 Task: For heading Arial black with underline.  font size for heading18,  'Change the font style of data to'Calibri.  and font size to 9,  Change the alignment of both headline & data to Align center.  In the sheet  Budget Management Templatebook
Action: Mouse moved to (90, 123)
Screenshot: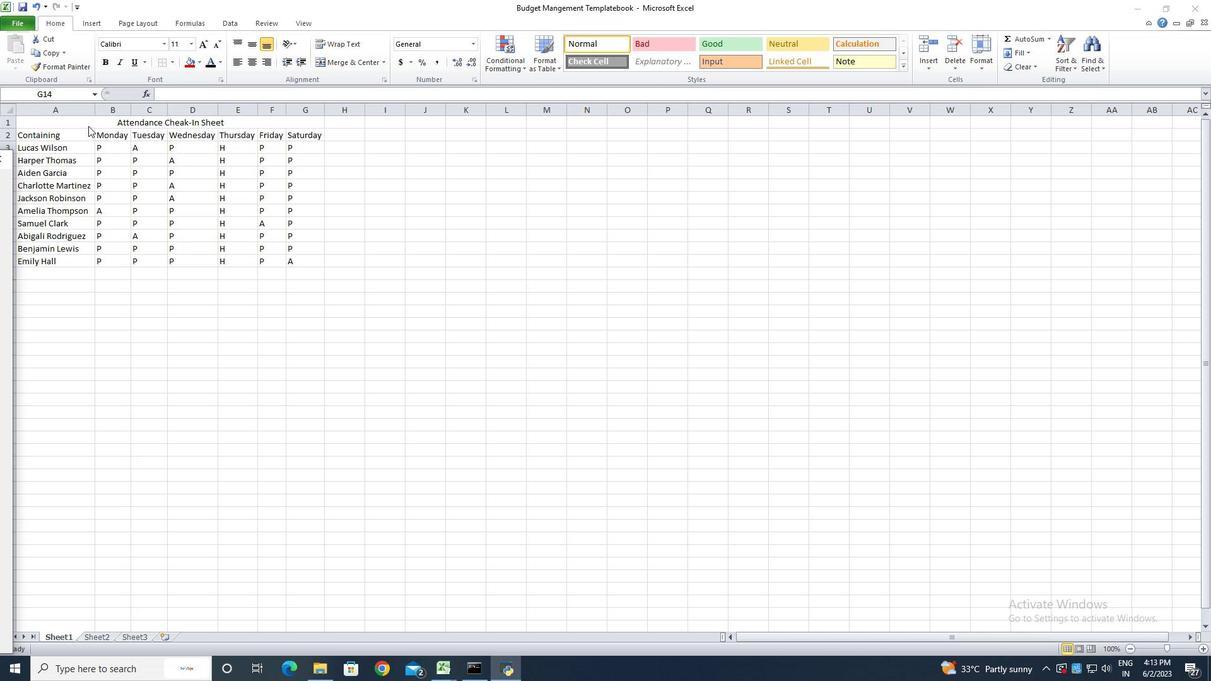 
Action: Mouse pressed left at (90, 123)
Screenshot: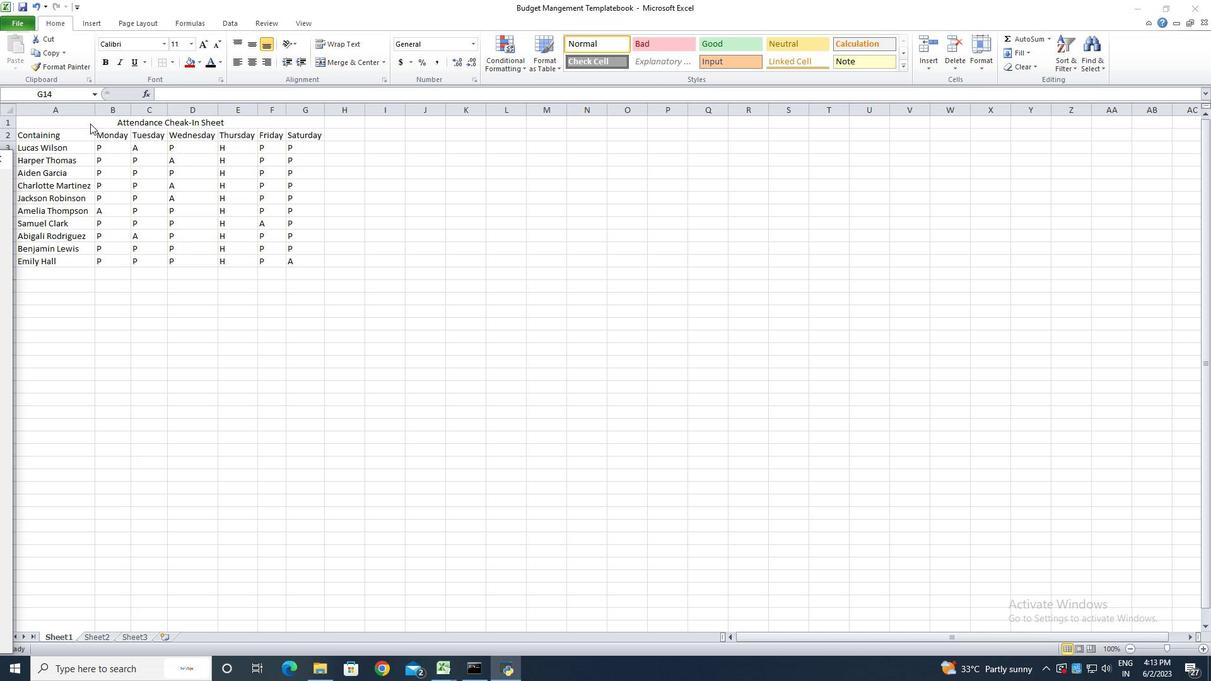 
Action: Mouse pressed left at (90, 123)
Screenshot: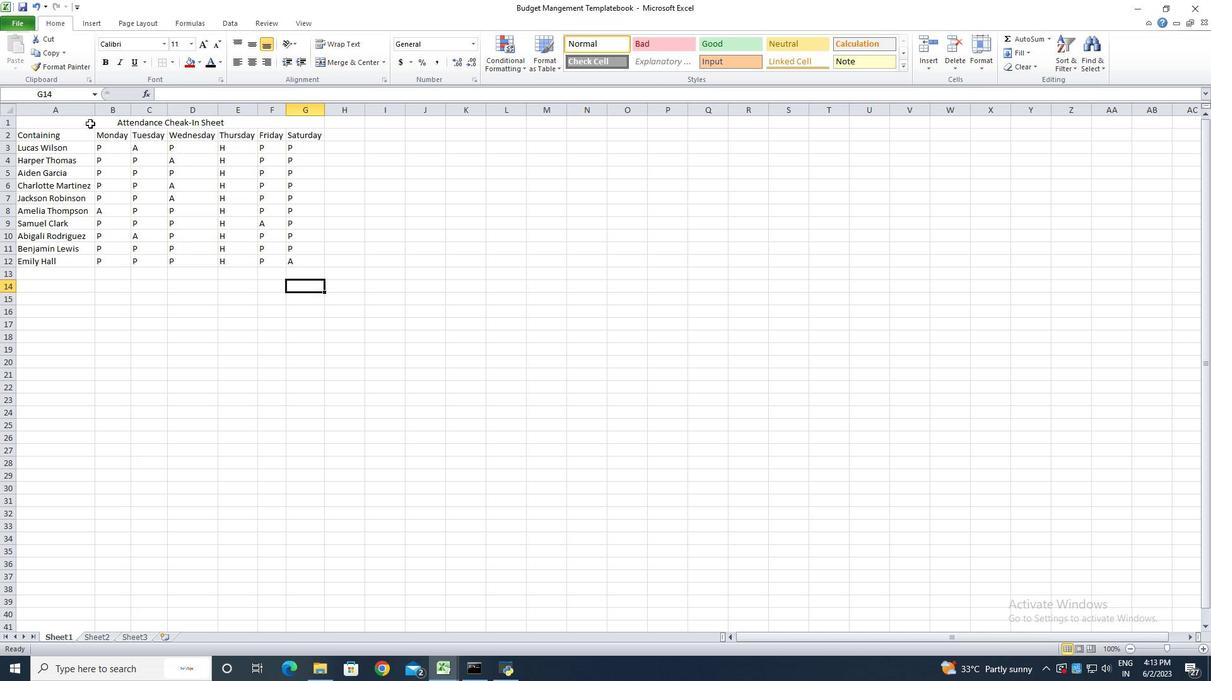 
Action: Mouse pressed left at (90, 123)
Screenshot: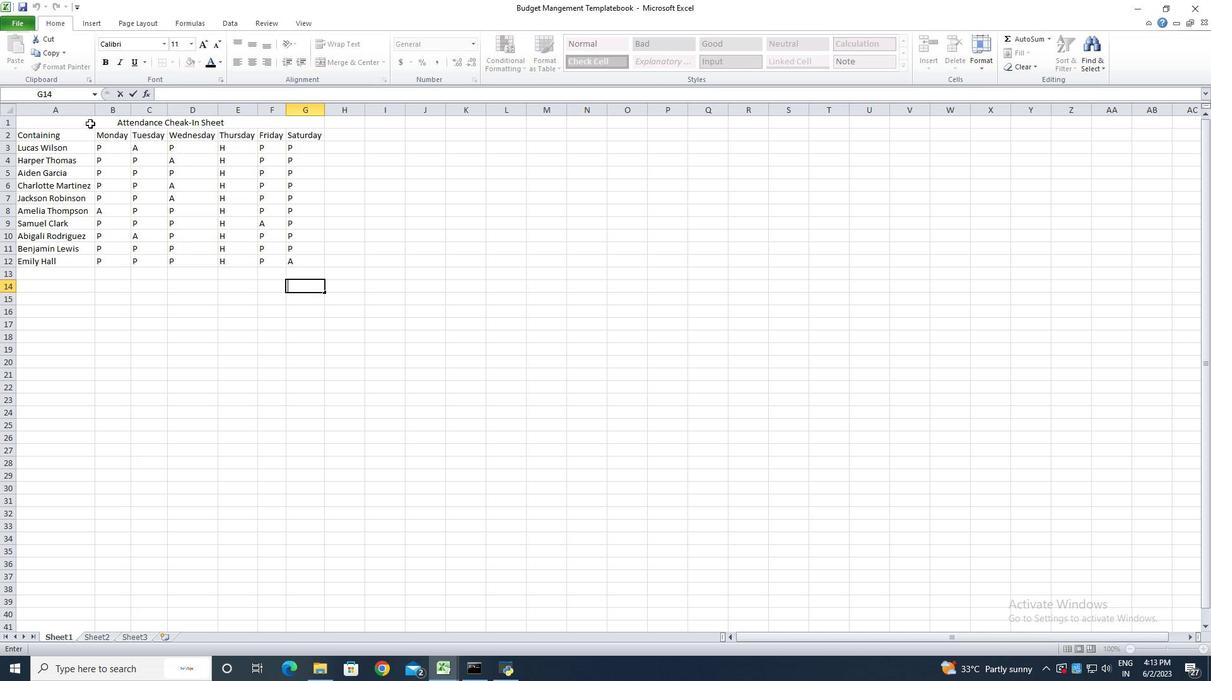 
Action: Mouse moved to (167, 44)
Screenshot: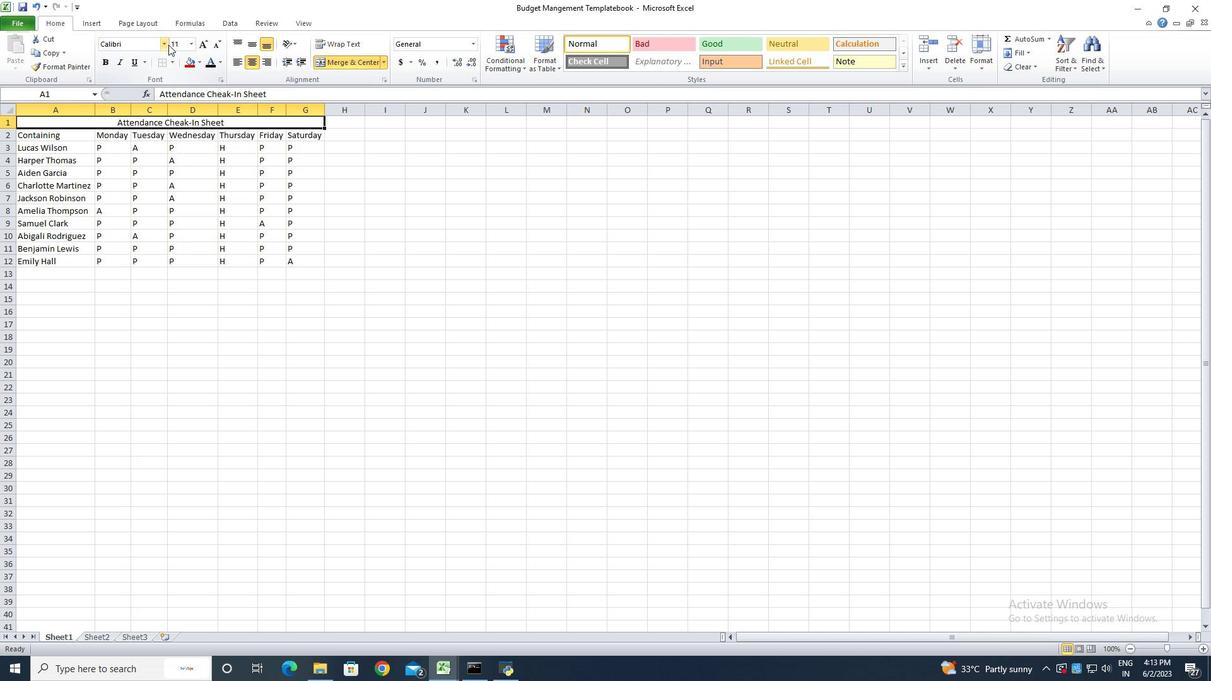 
Action: Mouse pressed left at (167, 44)
Screenshot: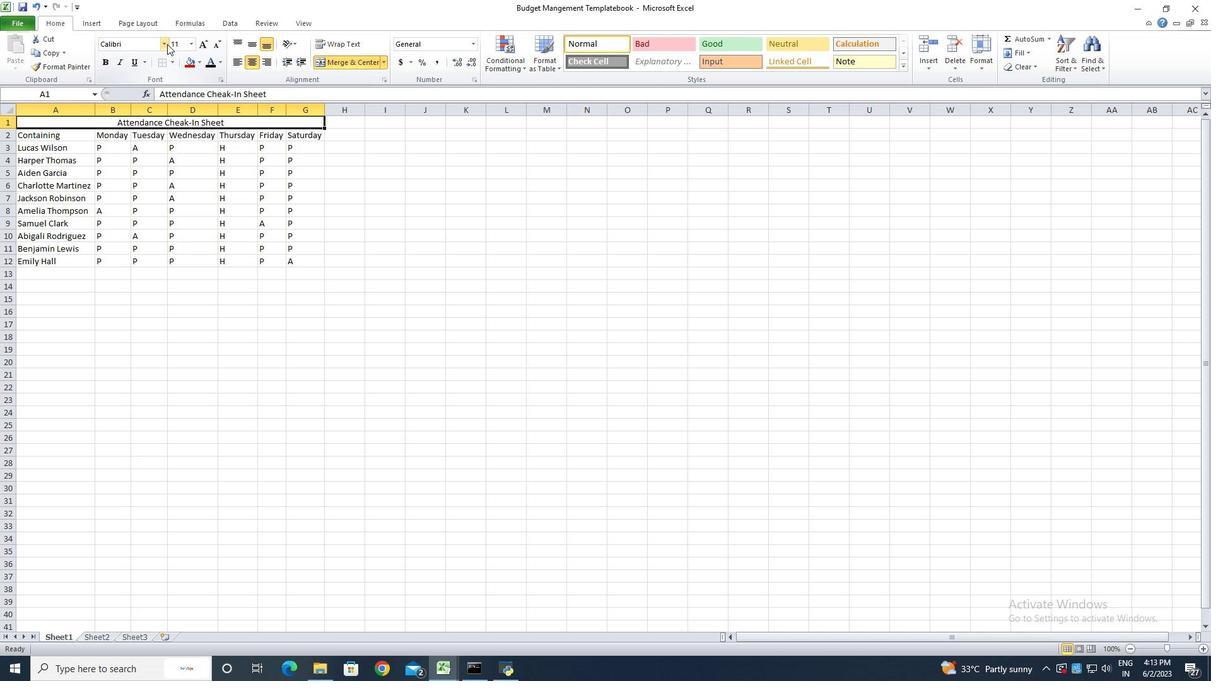 
Action: Mouse moved to (142, 46)
Screenshot: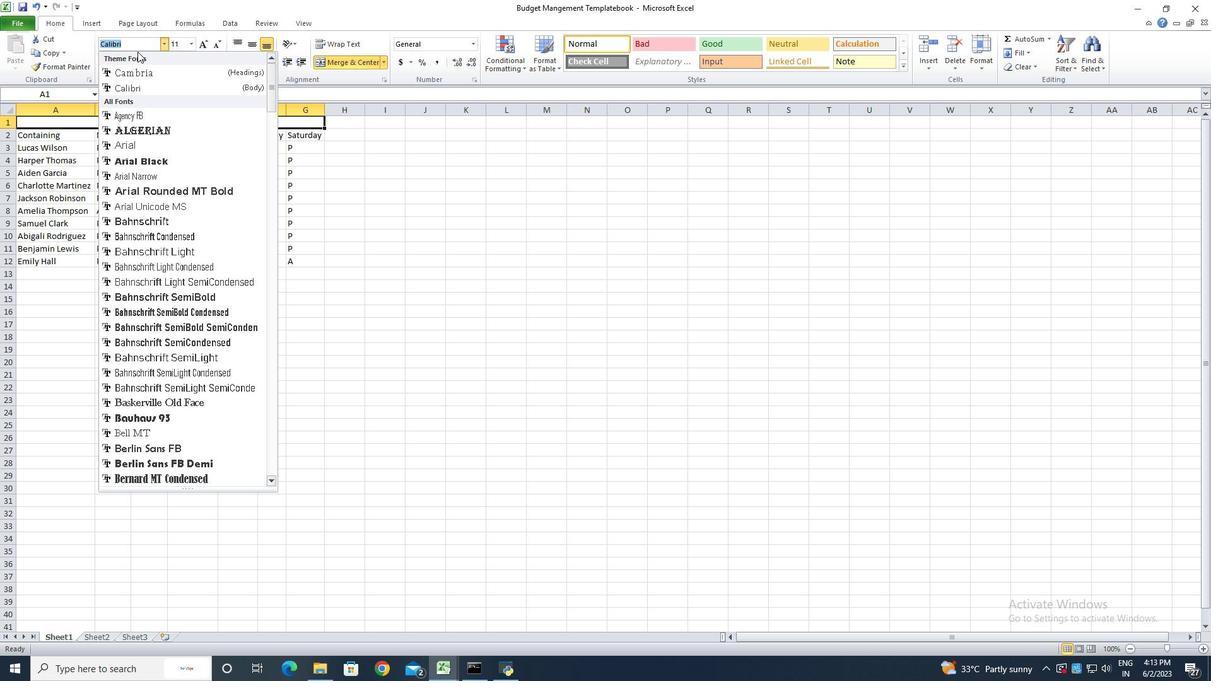 
Action: Mouse pressed left at (142, 46)
Screenshot: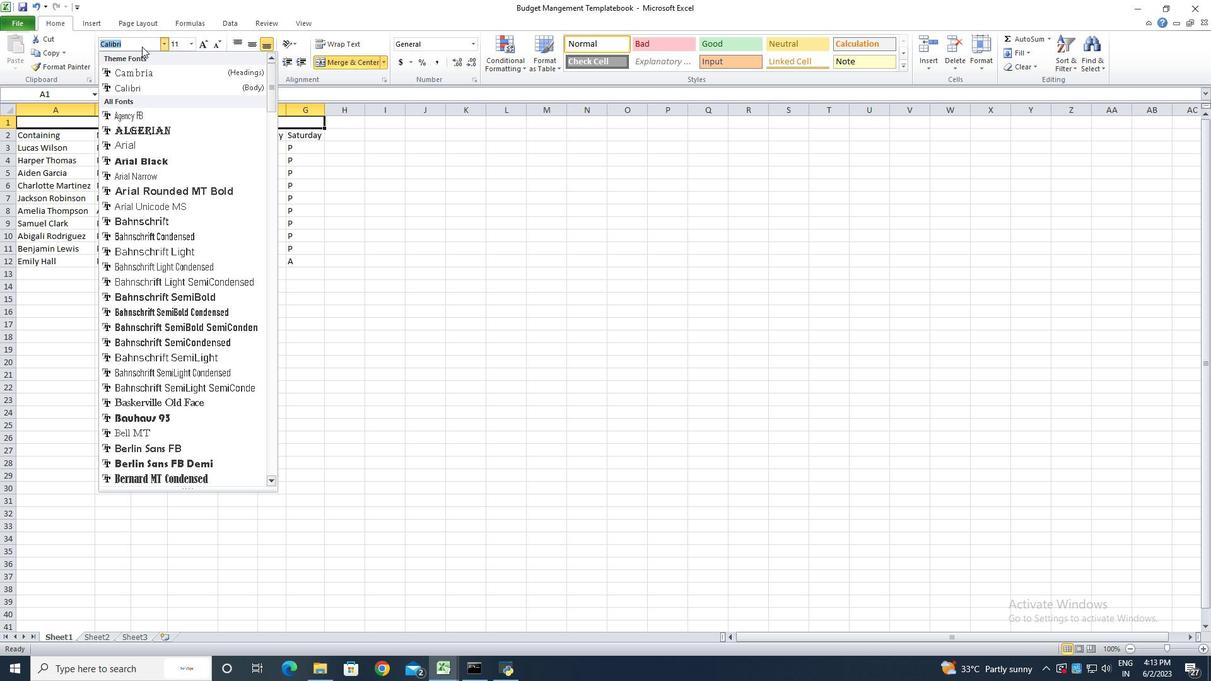 
Action: Key pressed <Key.backspace><Key.backspace><Key.backspace><Key.backspace><Key.backspace><Key.backspace><Key.backspace><Key.backspace><Key.backspace><Key.backspace><Key.backspace><Key.backspace><Key.backspace><Key.backspace><Key.backspace>ctrl+Arial<Key.space><Key.backspace>=<Key.backspace><Key.backspace><Key.backspace><Key.backspace><Key.backspace><Key.backspace><Key.shift>Arial<Key.space><Key.shift><Key.shift><Key.shift><Key.shift><Key.shift><Key.shift><Key.shift><Key.shift><Key.shift><Key.shift><Key.shift><Key.shift><Key.shift><Key.shift><Key.shift><Key.shift><Key.shift><Key.shift><Key.shift>Black
Screenshot: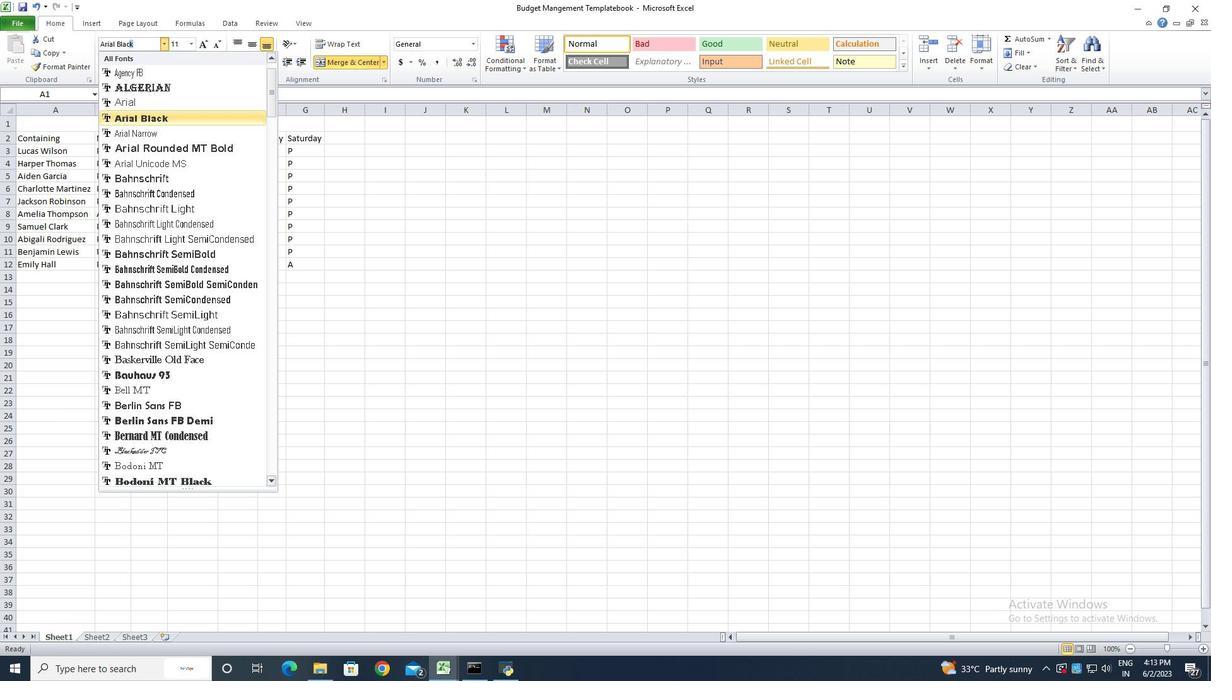 
Action: Mouse moved to (140, 118)
Screenshot: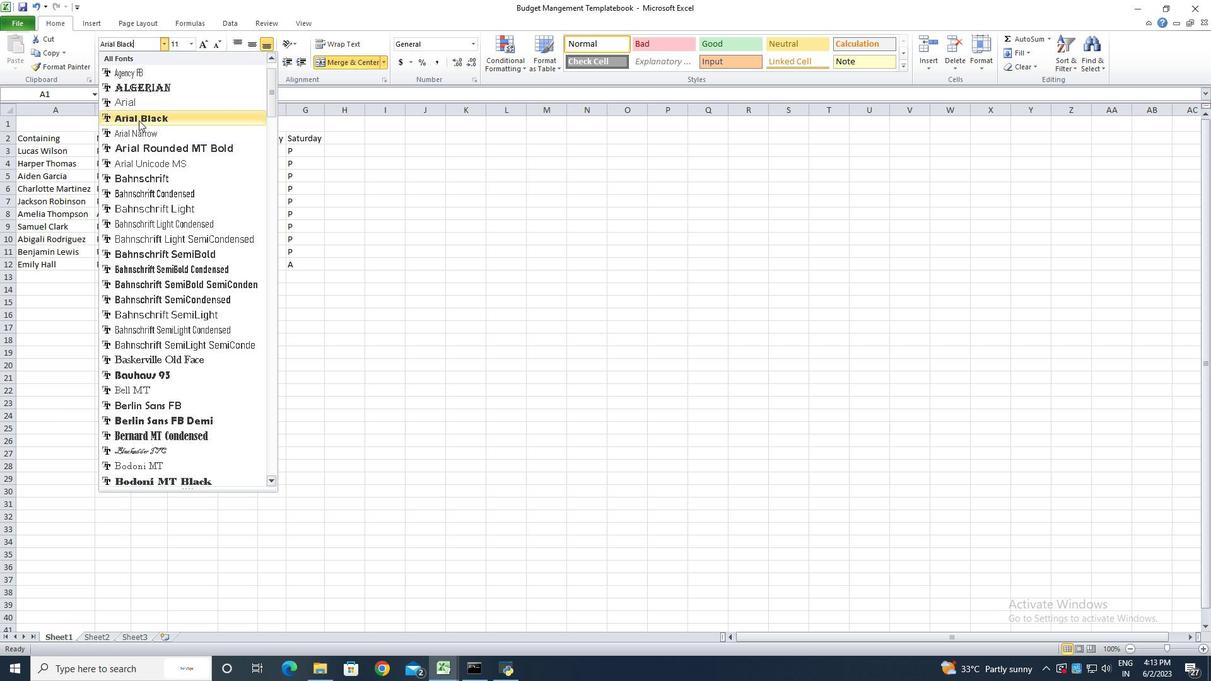 
Action: Mouse pressed left at (140, 118)
Screenshot: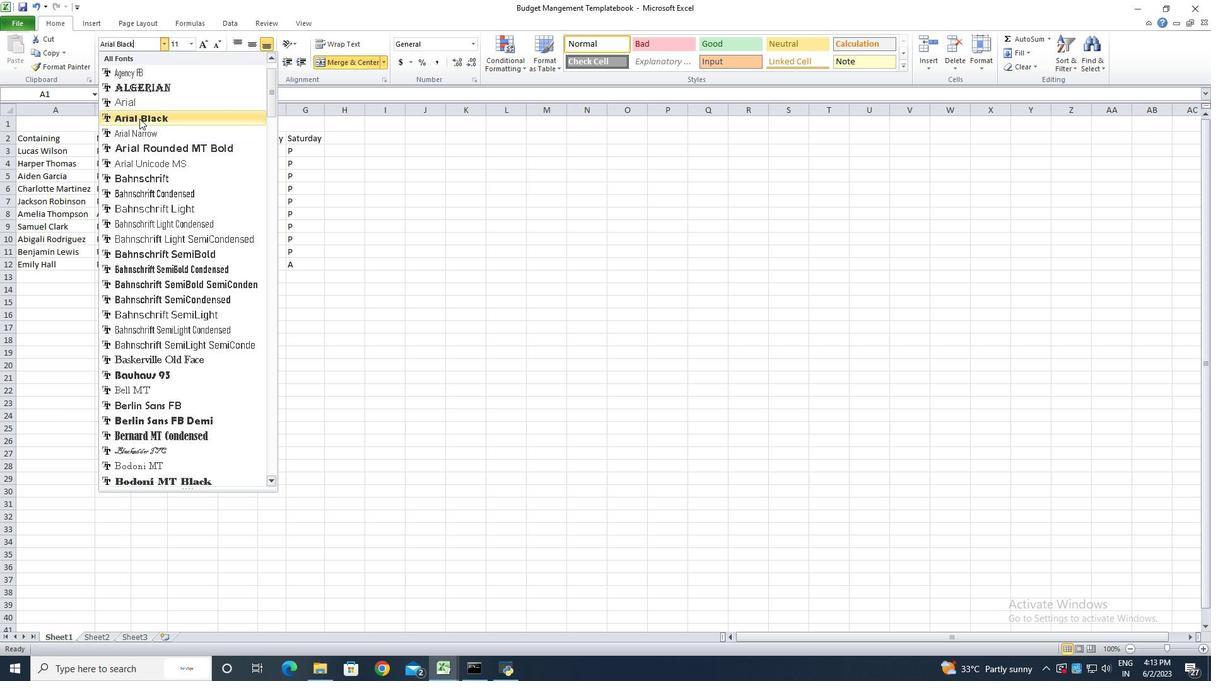 
Action: Mouse moved to (136, 63)
Screenshot: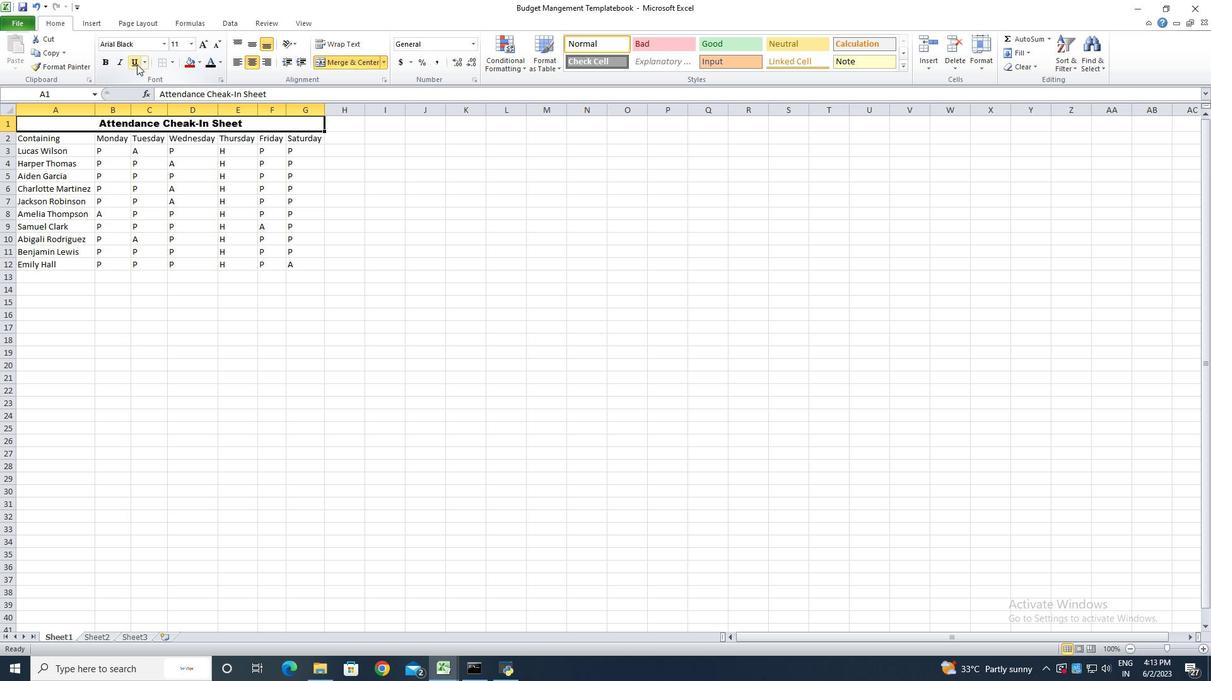 
Action: Mouse pressed left at (136, 63)
Screenshot: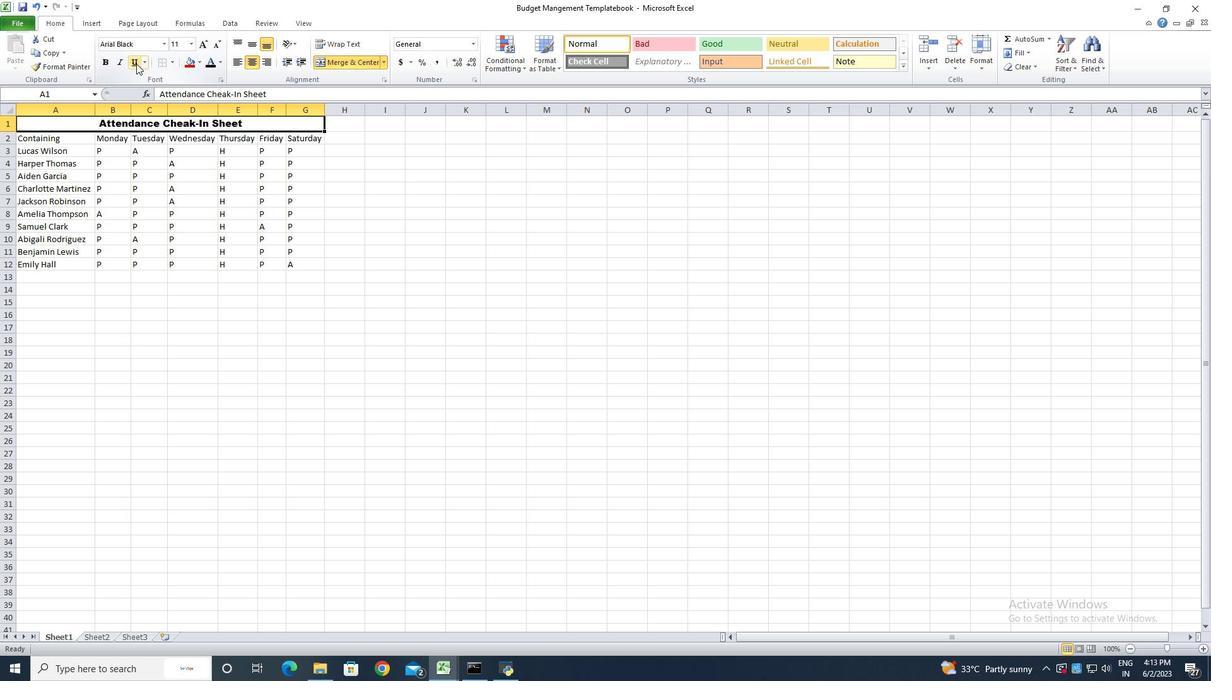 
Action: Mouse moved to (203, 40)
Screenshot: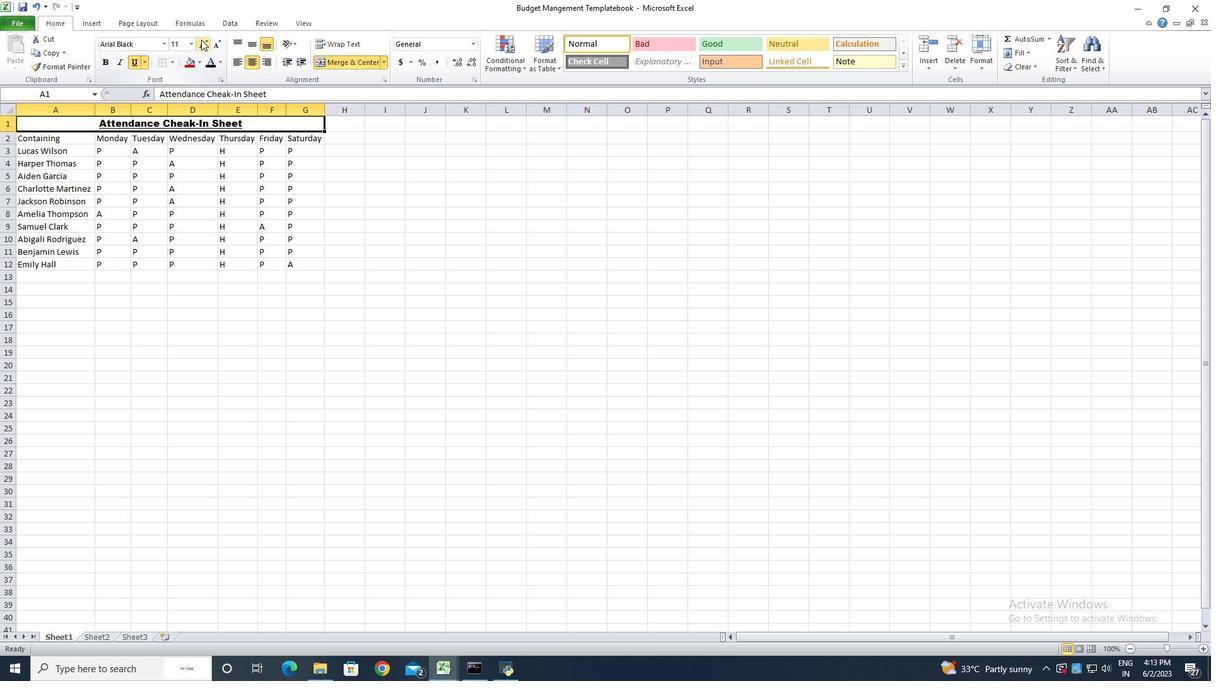 
Action: Mouse pressed left at (203, 40)
Screenshot: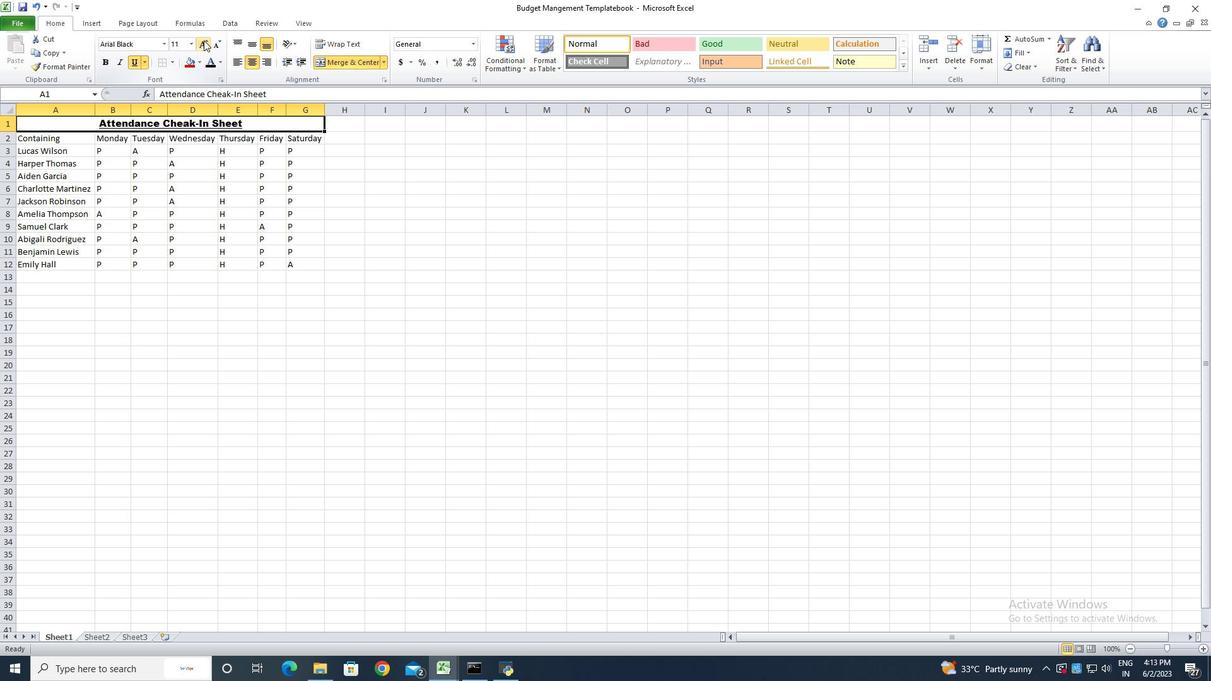 
Action: Mouse pressed left at (203, 40)
Screenshot: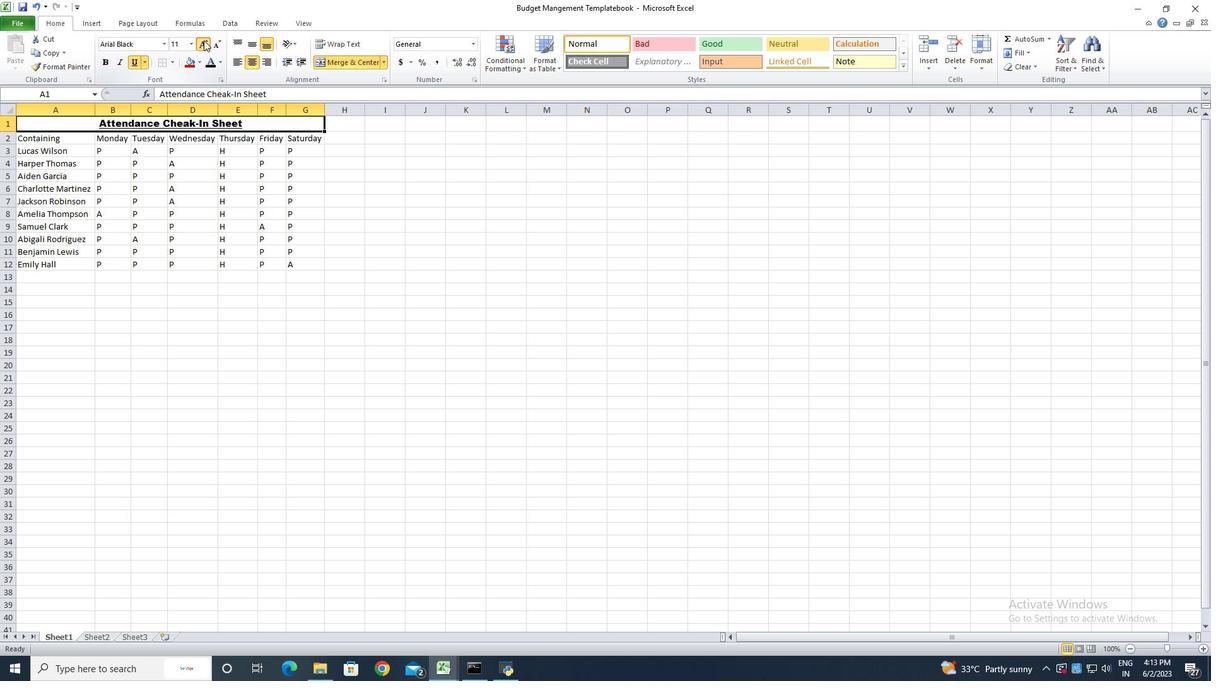 
Action: Mouse pressed left at (203, 40)
Screenshot: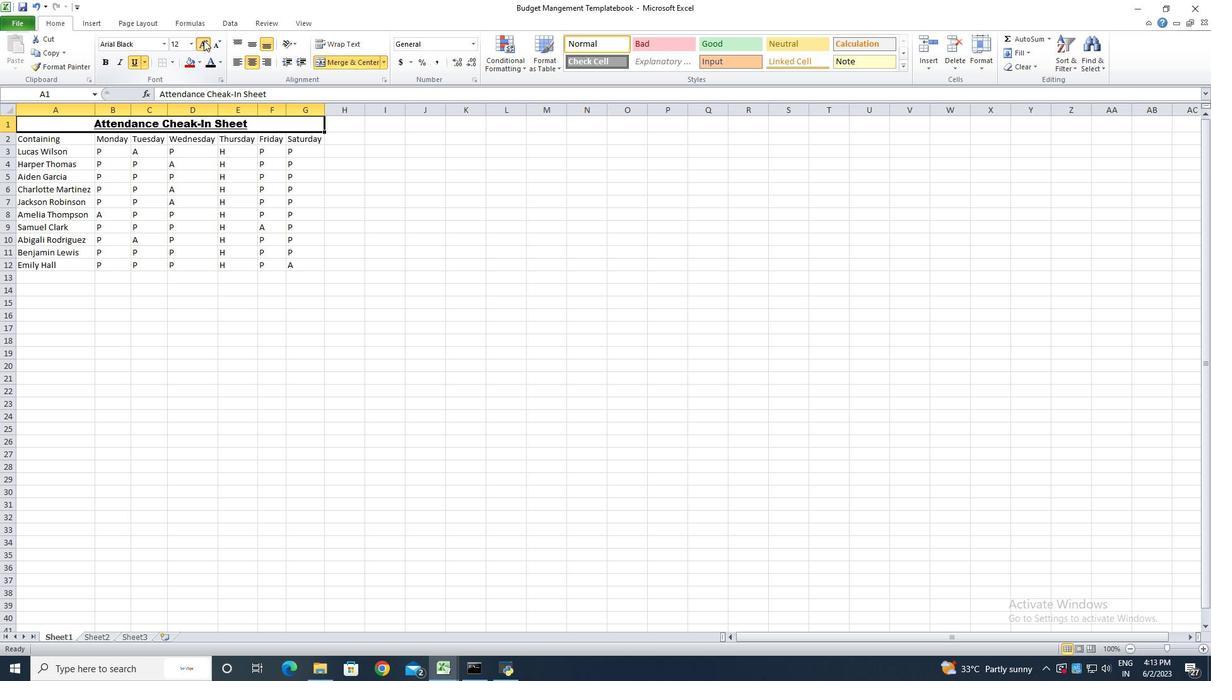 
Action: Mouse pressed left at (203, 40)
Screenshot: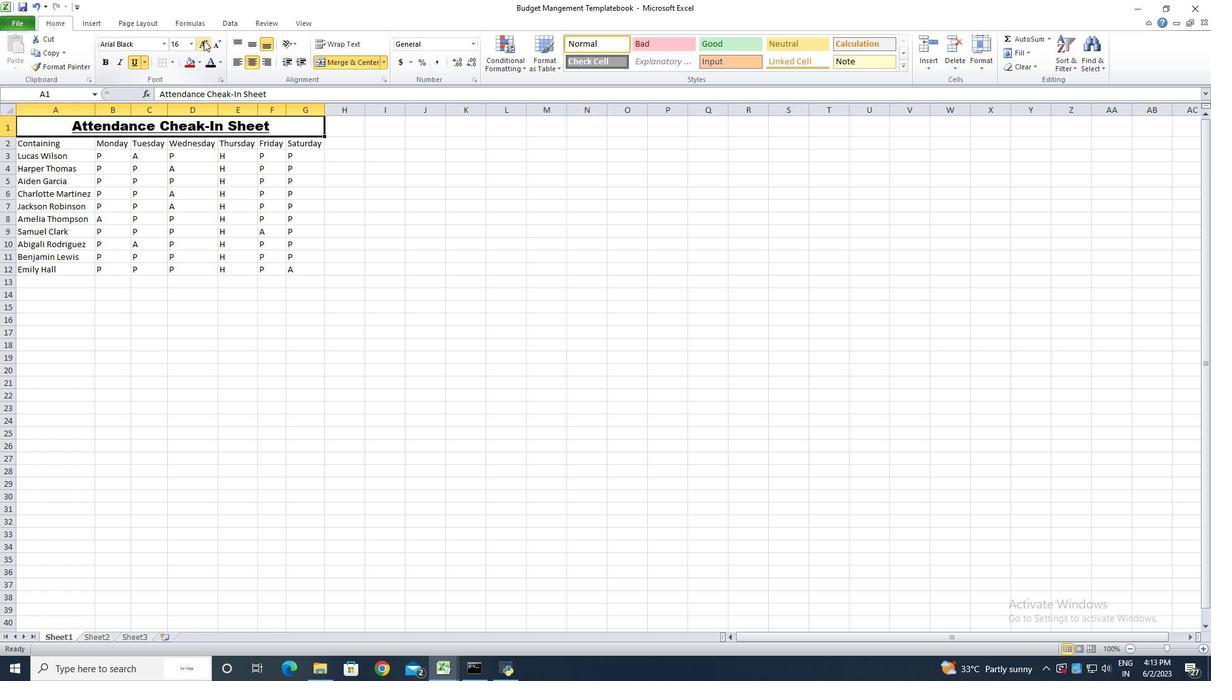 
Action: Mouse moved to (355, 282)
Screenshot: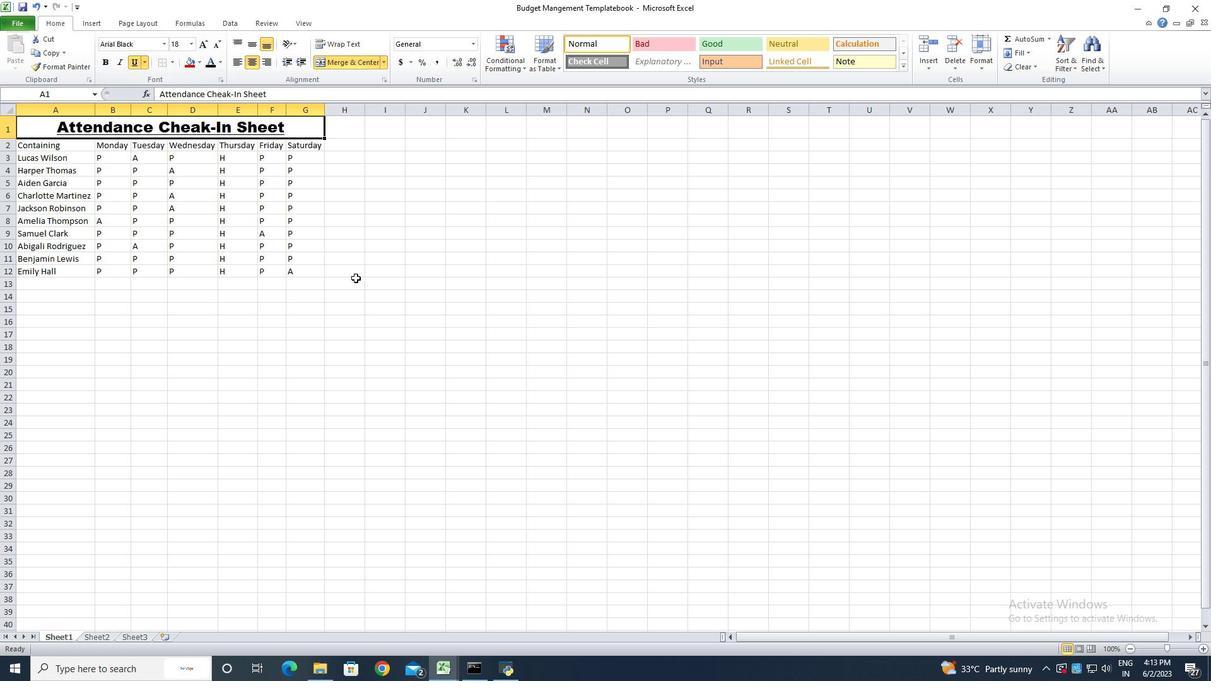 
Action: Mouse pressed left at (355, 282)
Screenshot: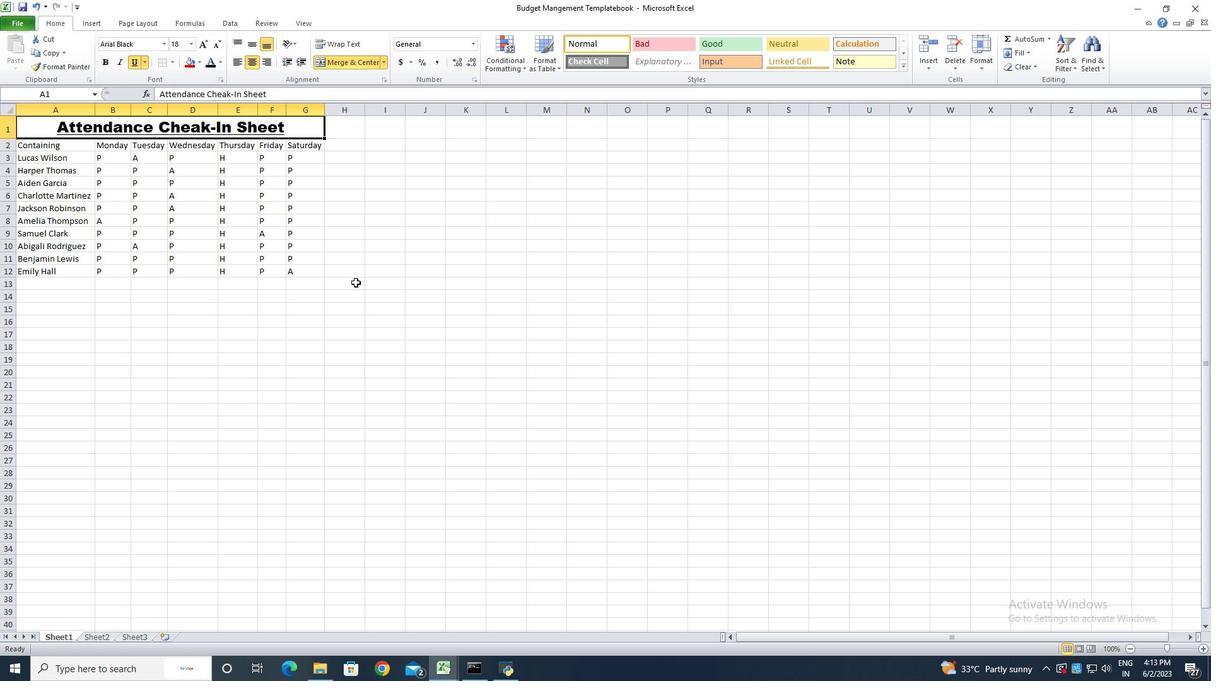 
Action: Mouse moved to (49, 147)
Screenshot: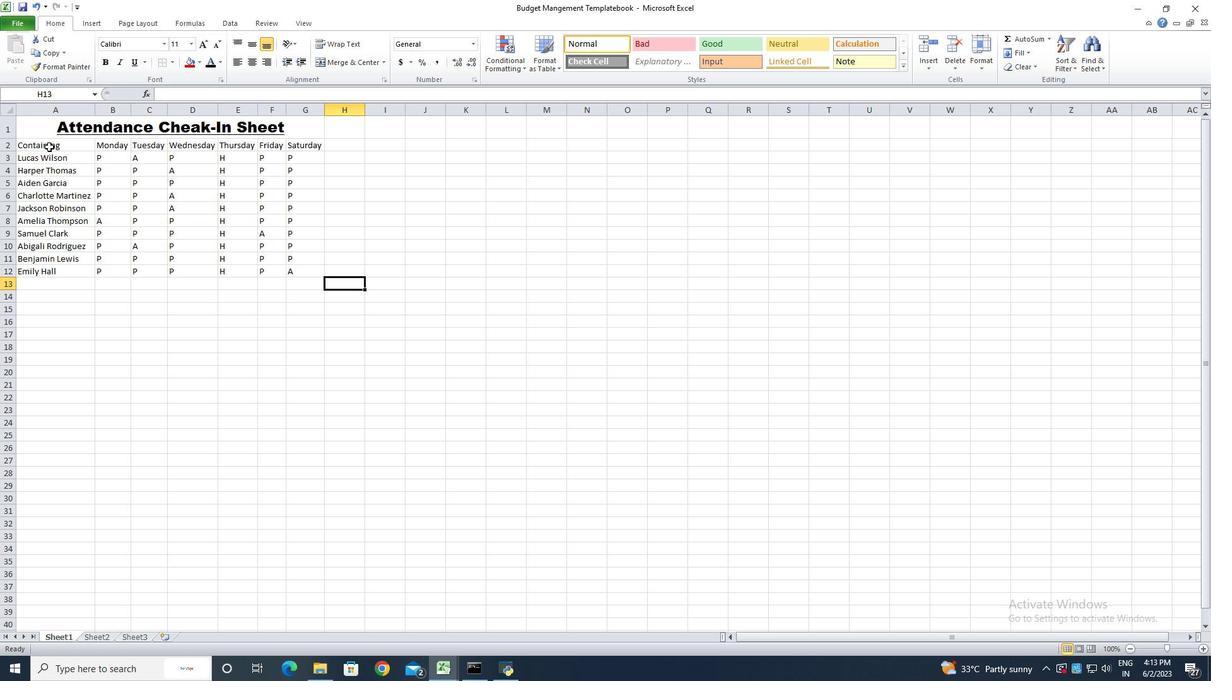 
Action: Mouse pressed left at (49, 147)
Screenshot: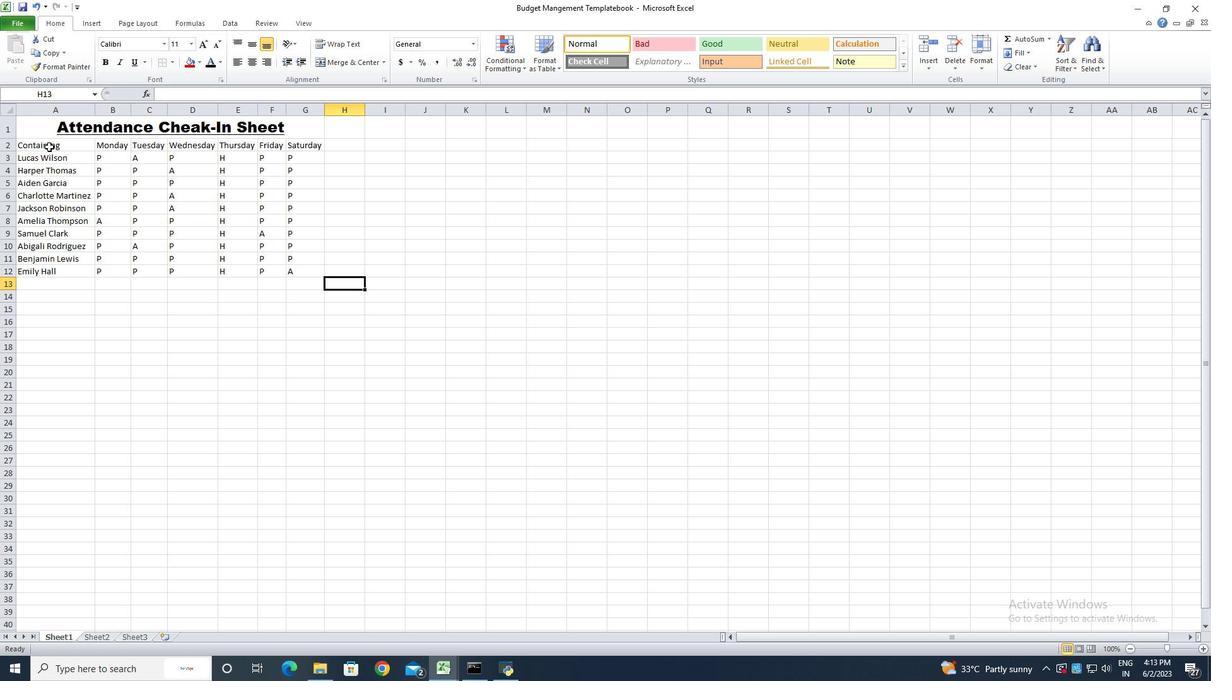 
Action: Mouse moved to (163, 44)
Screenshot: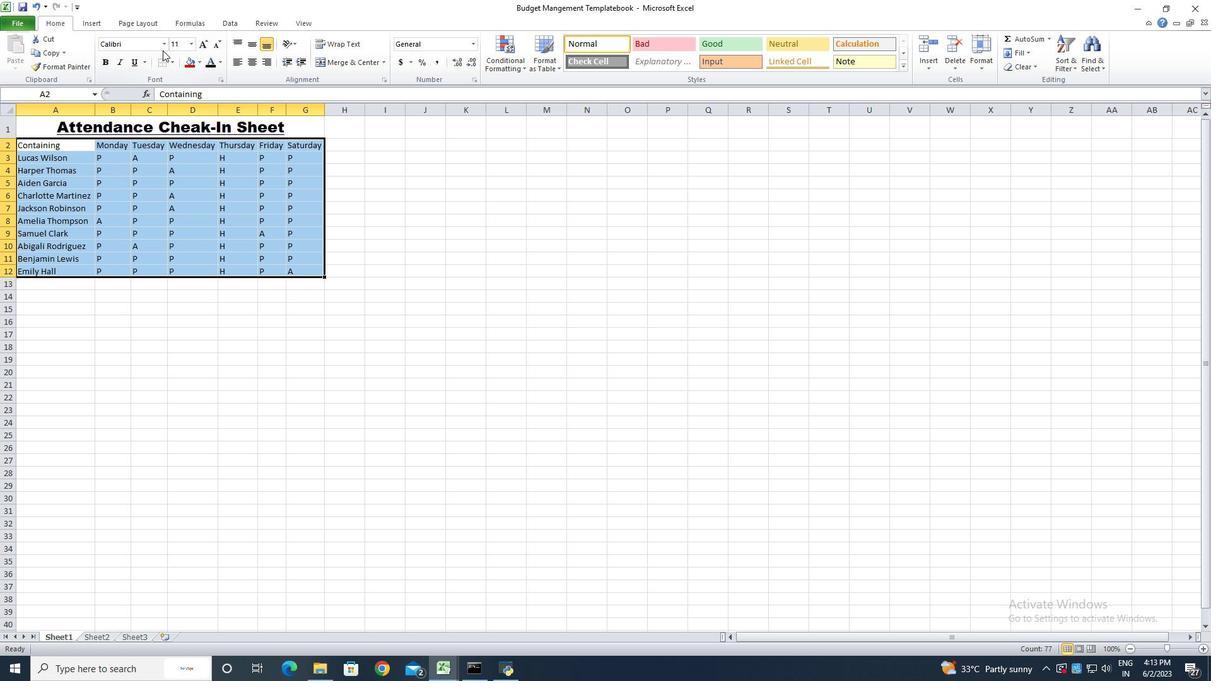 
Action: Mouse pressed left at (163, 44)
Screenshot: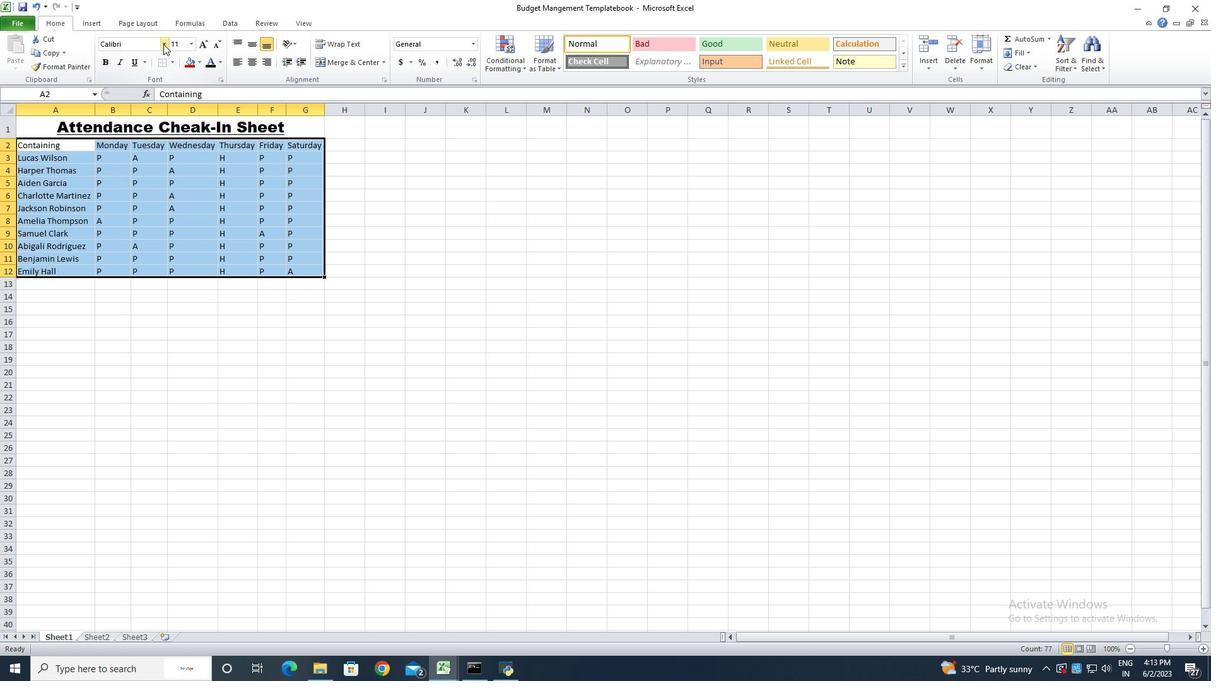 
Action: Mouse moved to (152, 88)
Screenshot: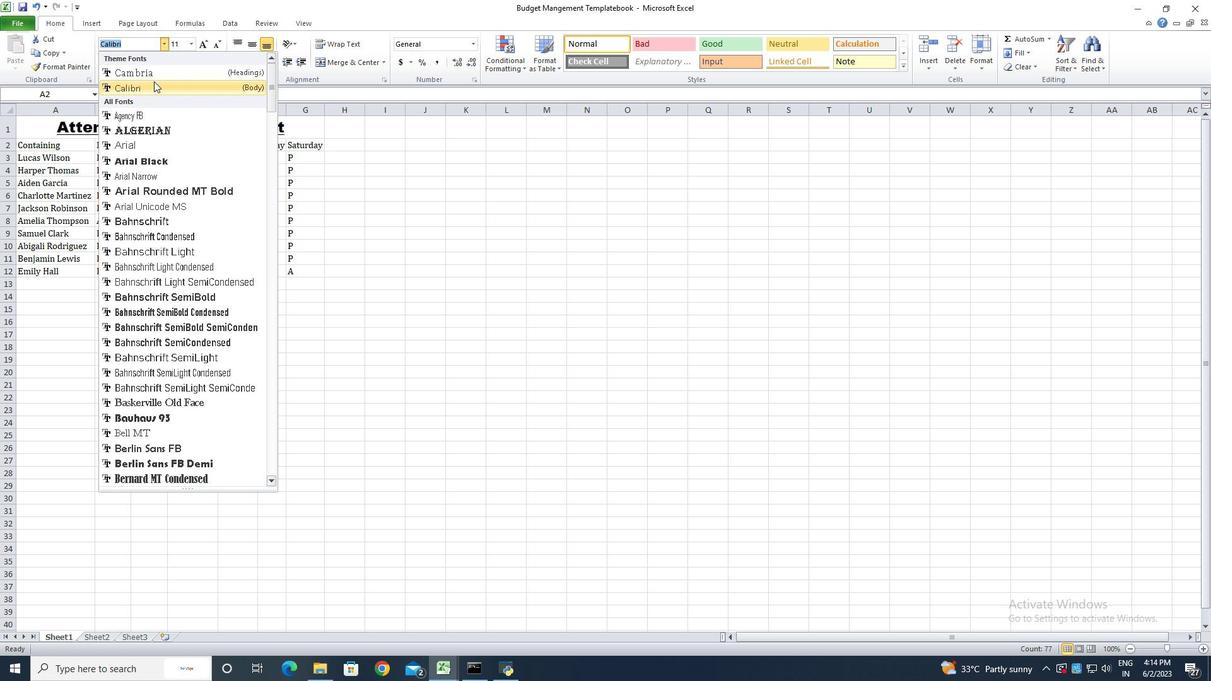 
Action: Mouse pressed left at (152, 88)
Screenshot: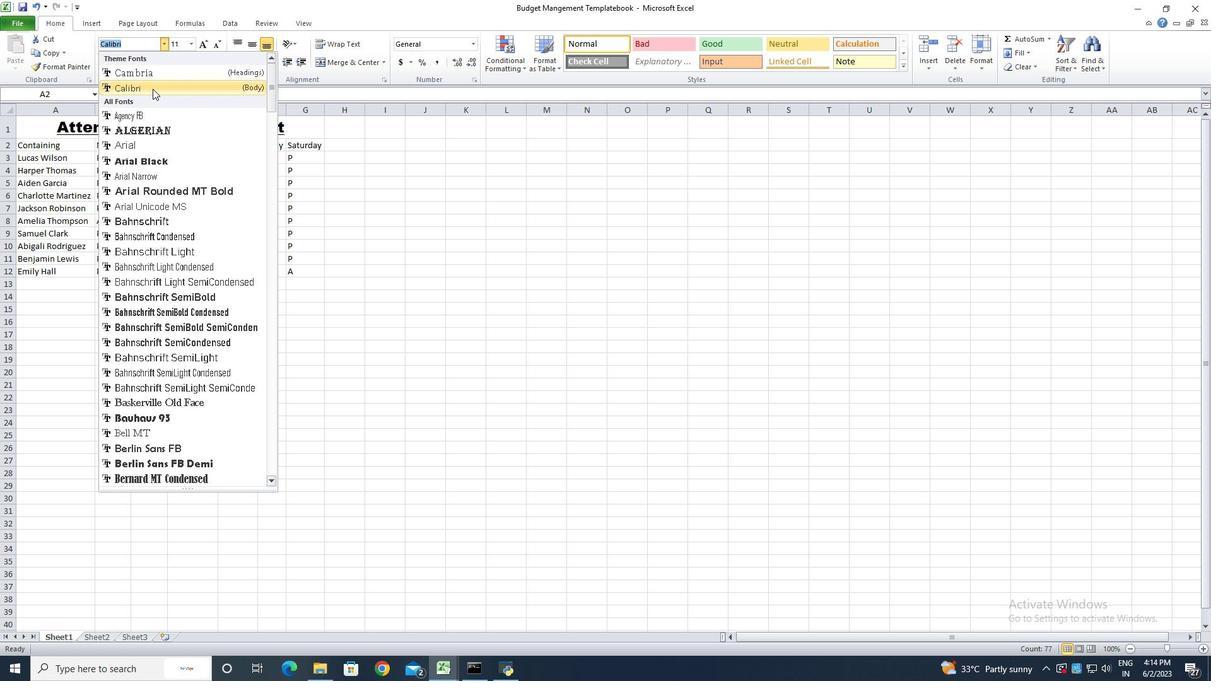 
Action: Mouse moved to (217, 42)
Screenshot: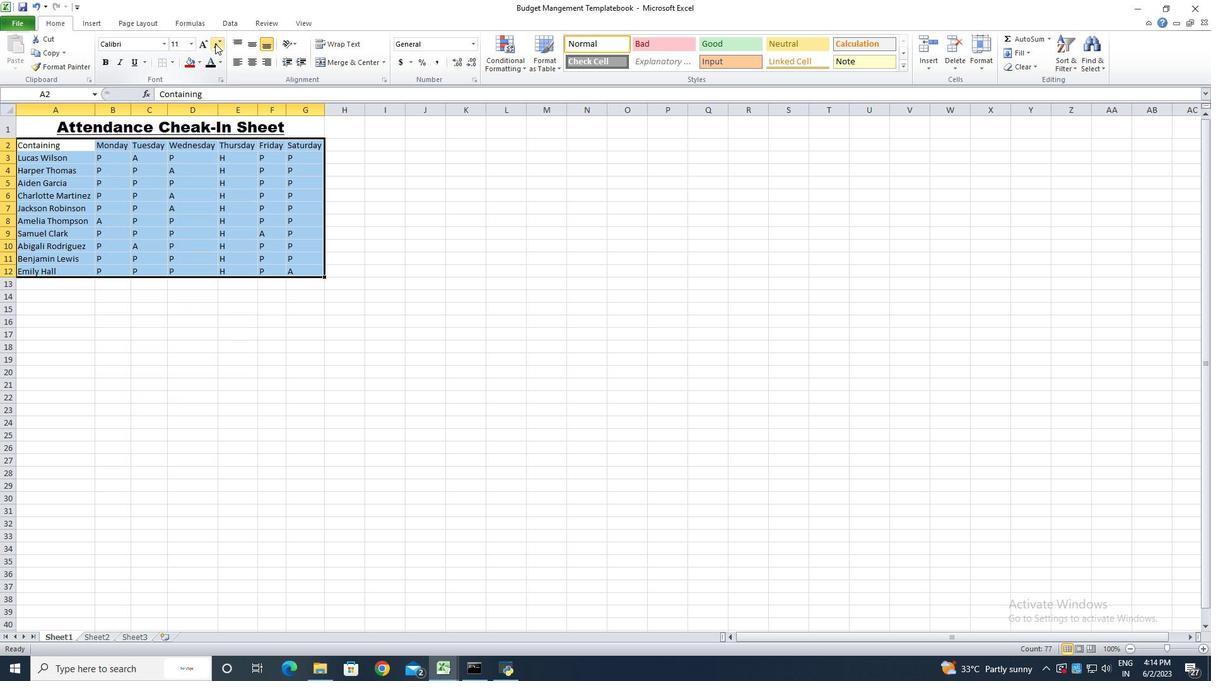
Action: Mouse pressed left at (217, 42)
Screenshot: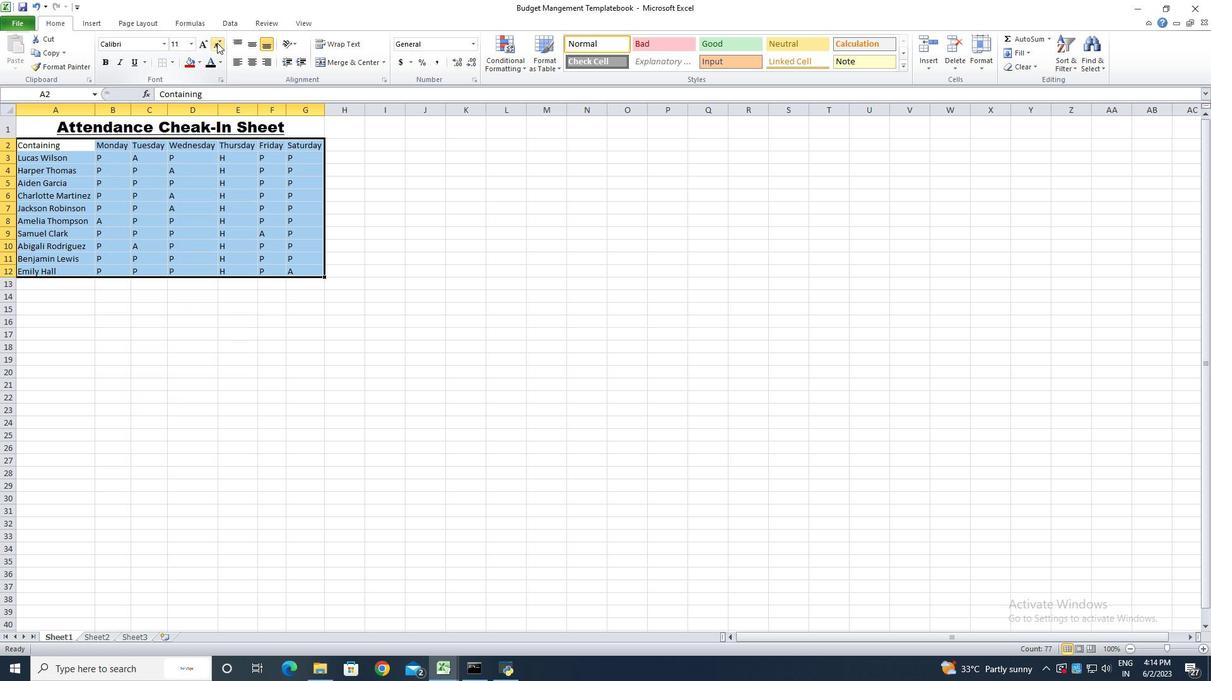 
Action: Mouse pressed left at (217, 42)
Screenshot: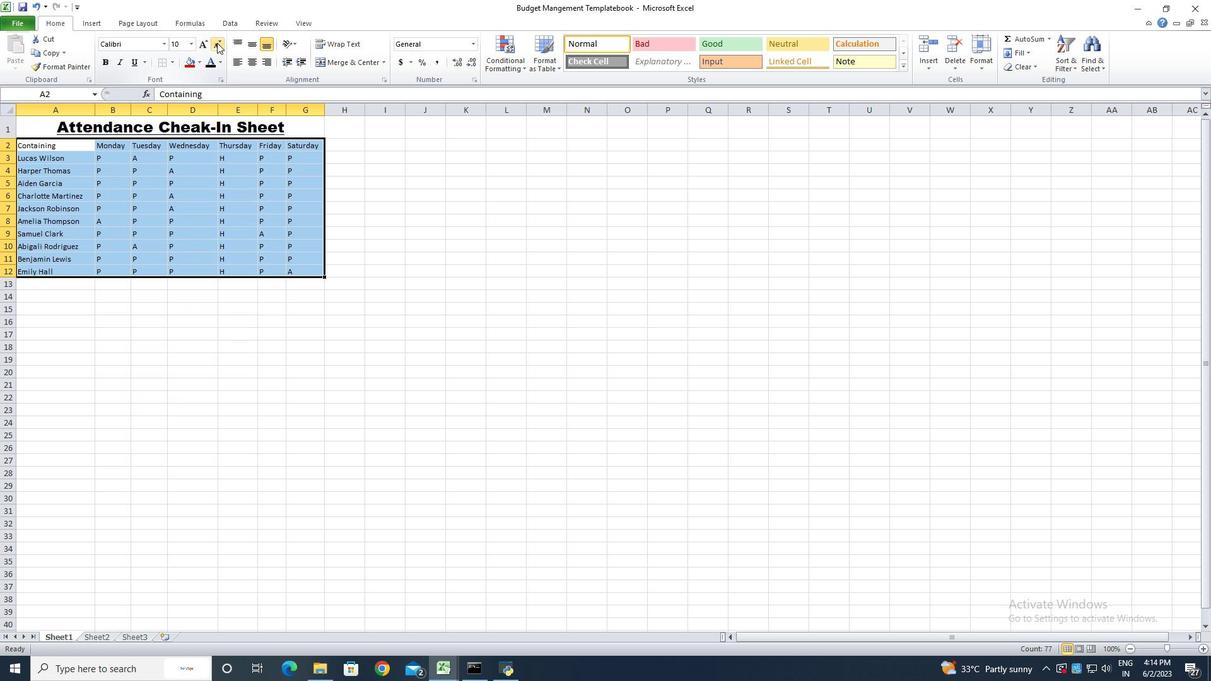 
Action: Mouse moved to (201, 321)
Screenshot: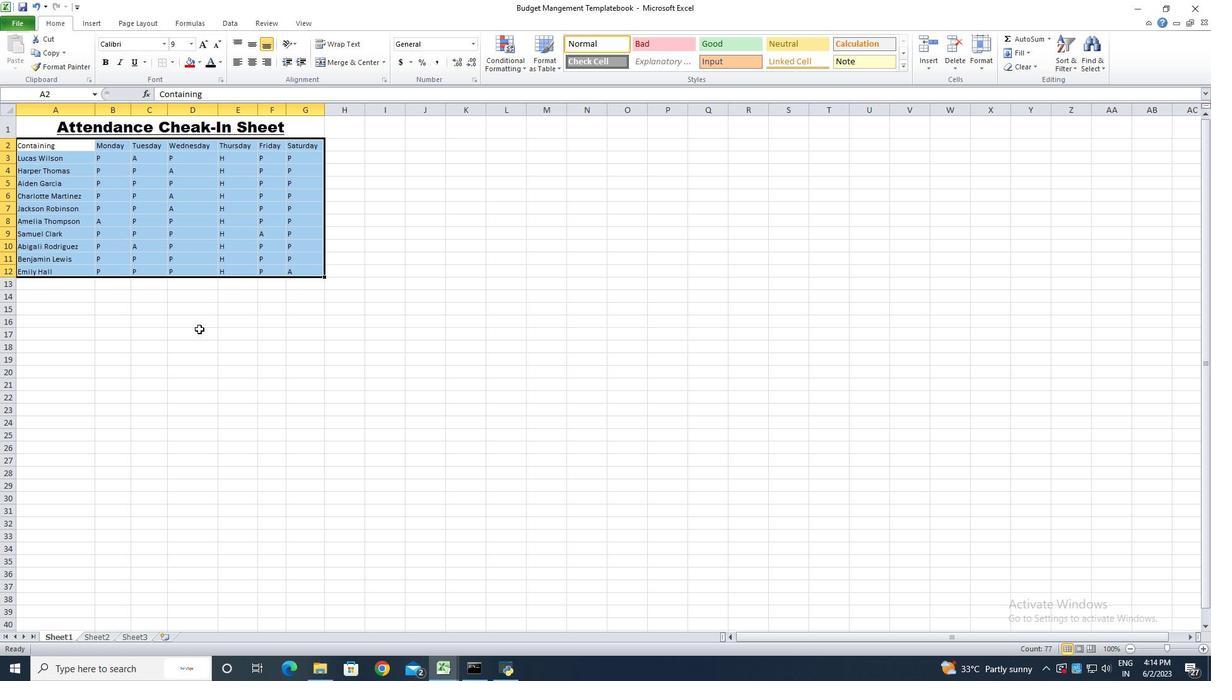 
Action: Mouse pressed left at (201, 321)
Screenshot: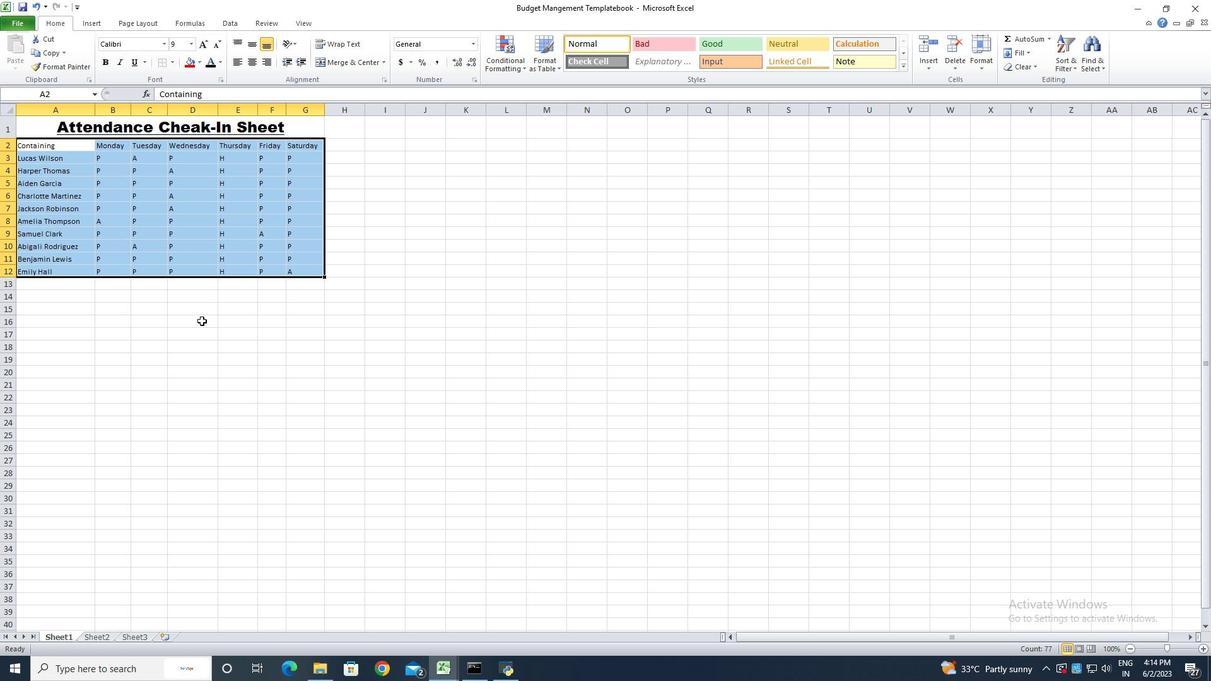 
Action: Mouse moved to (40, 126)
Screenshot: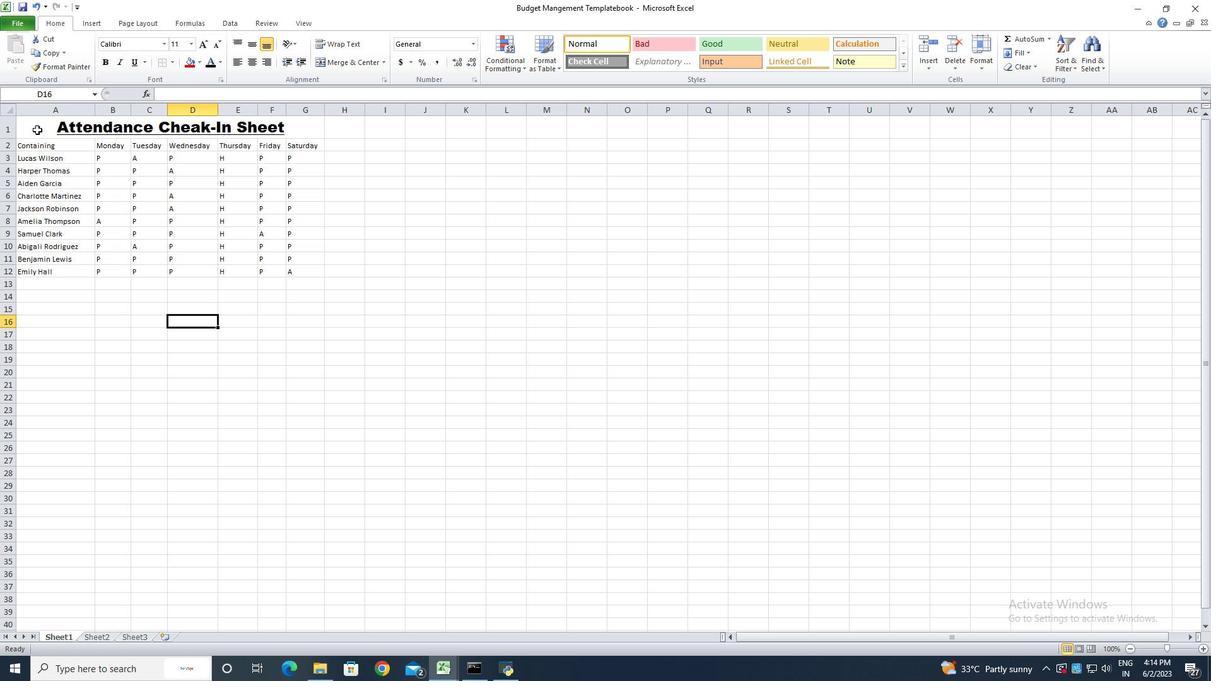 
Action: Mouse pressed left at (40, 126)
Screenshot: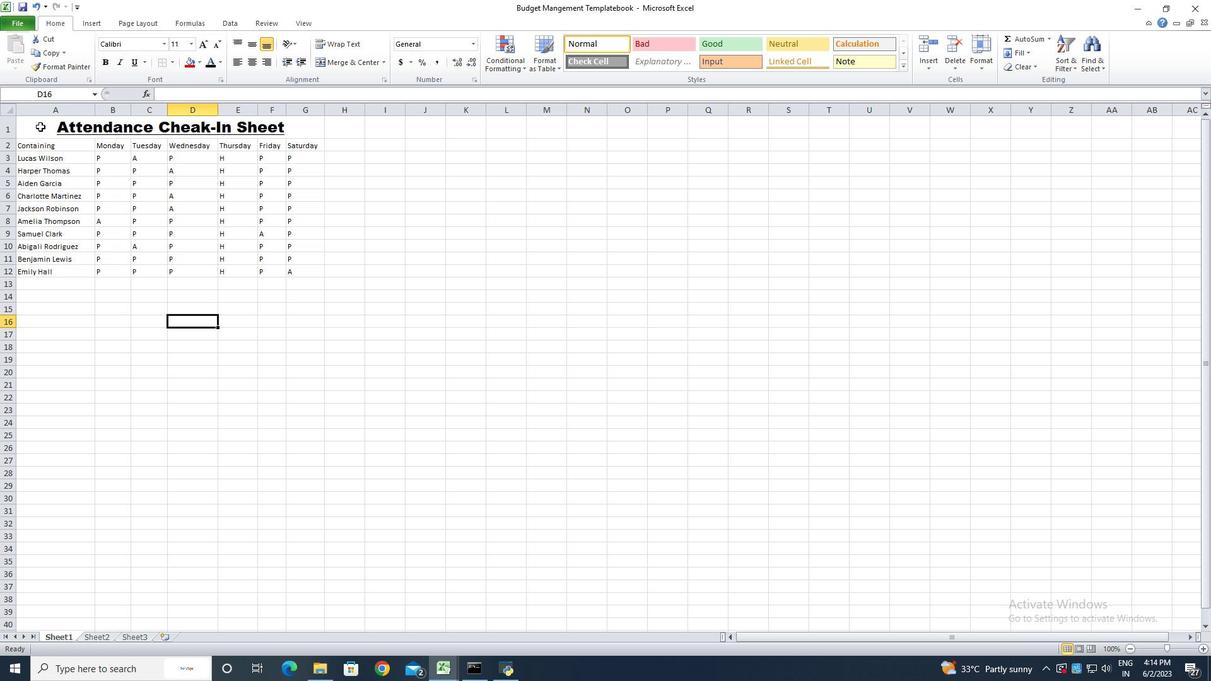 
Action: Mouse moved to (253, 61)
Screenshot: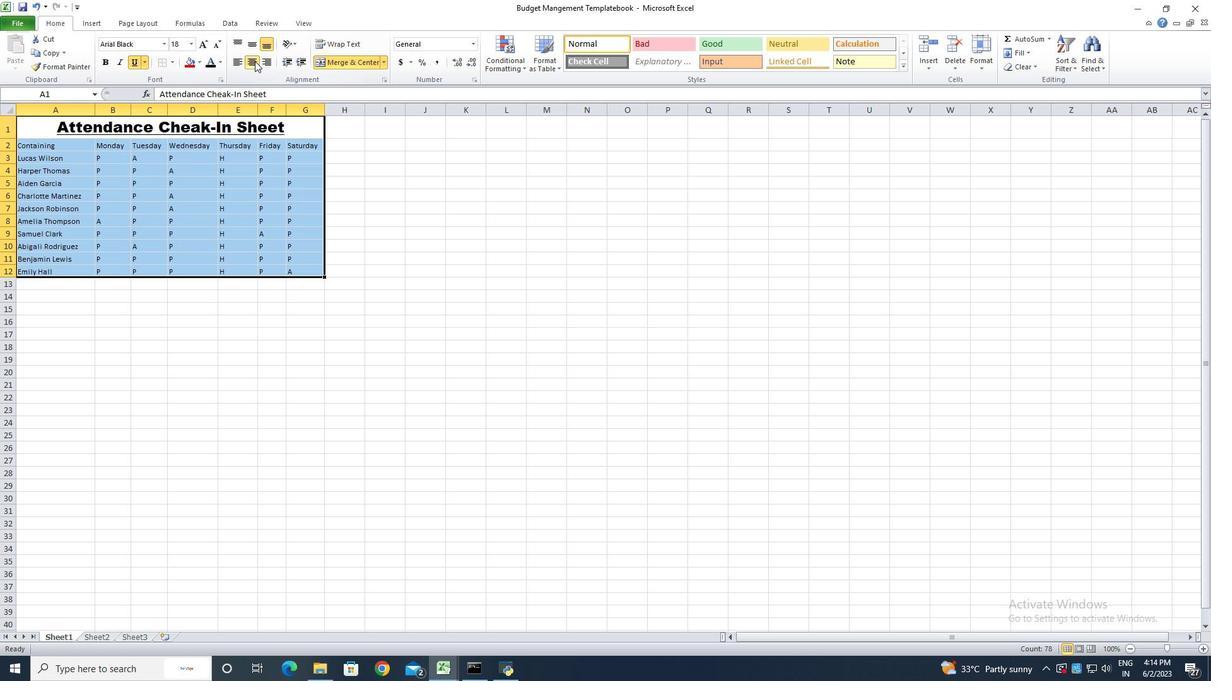 
Action: Mouse pressed left at (253, 61)
Screenshot: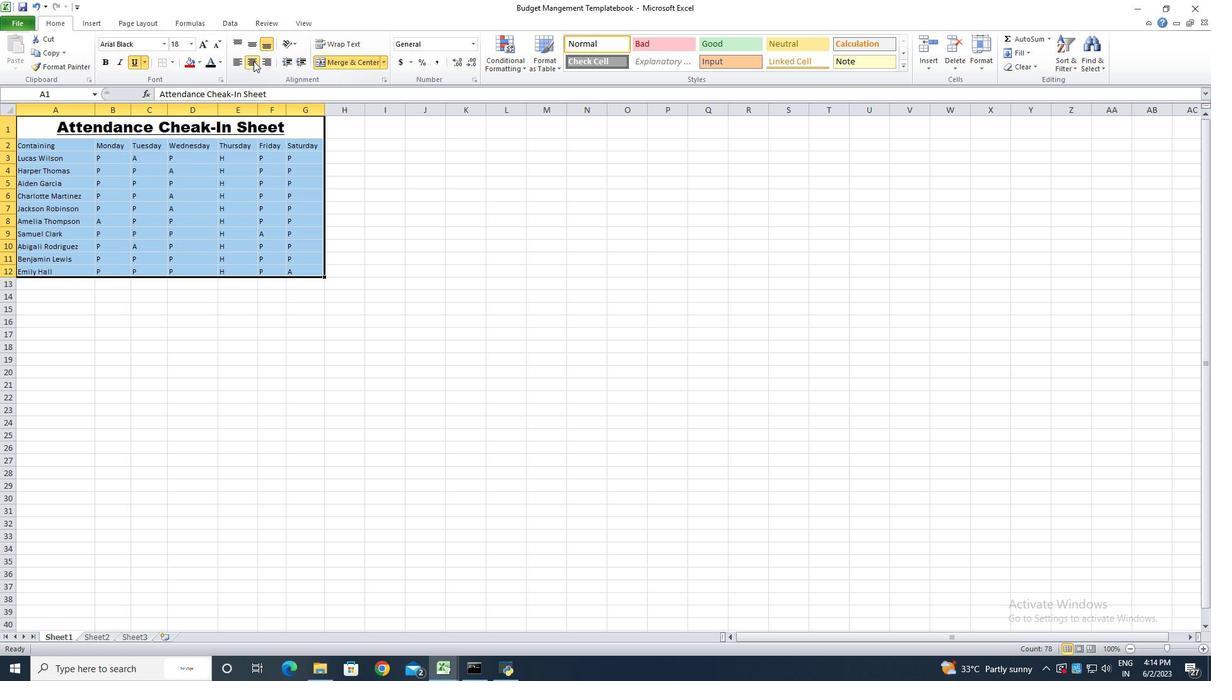 
Action: Mouse pressed left at (253, 61)
Screenshot: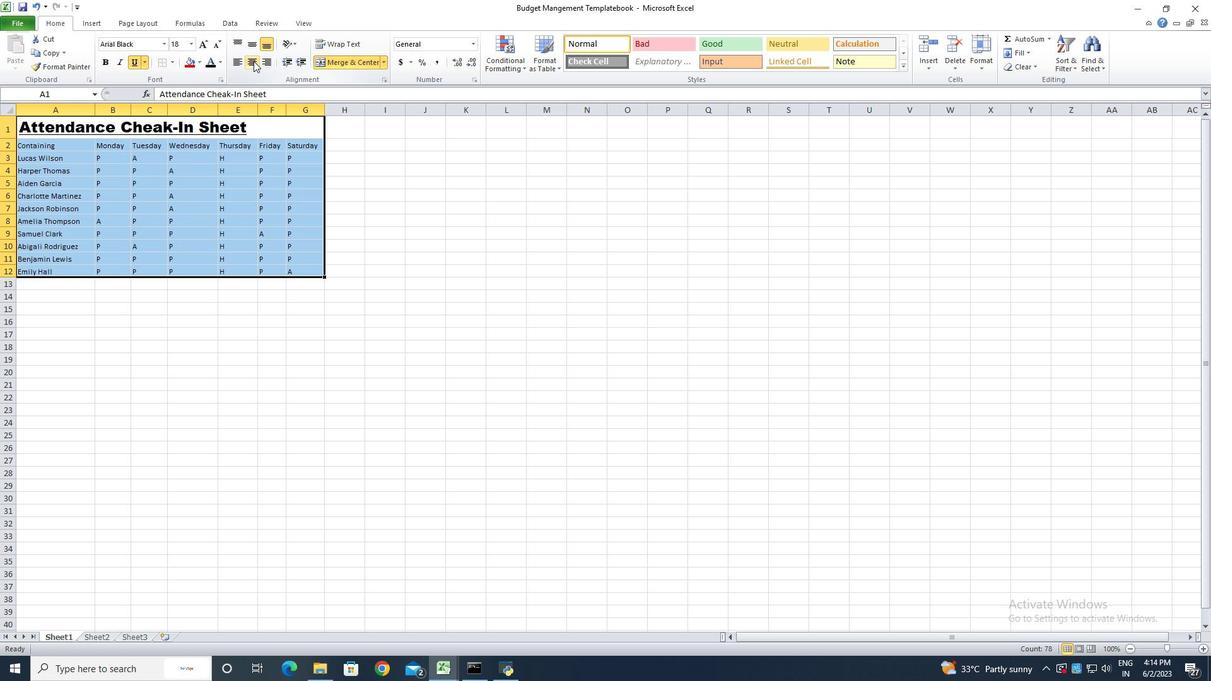 
Action: Mouse moved to (333, 337)
Screenshot: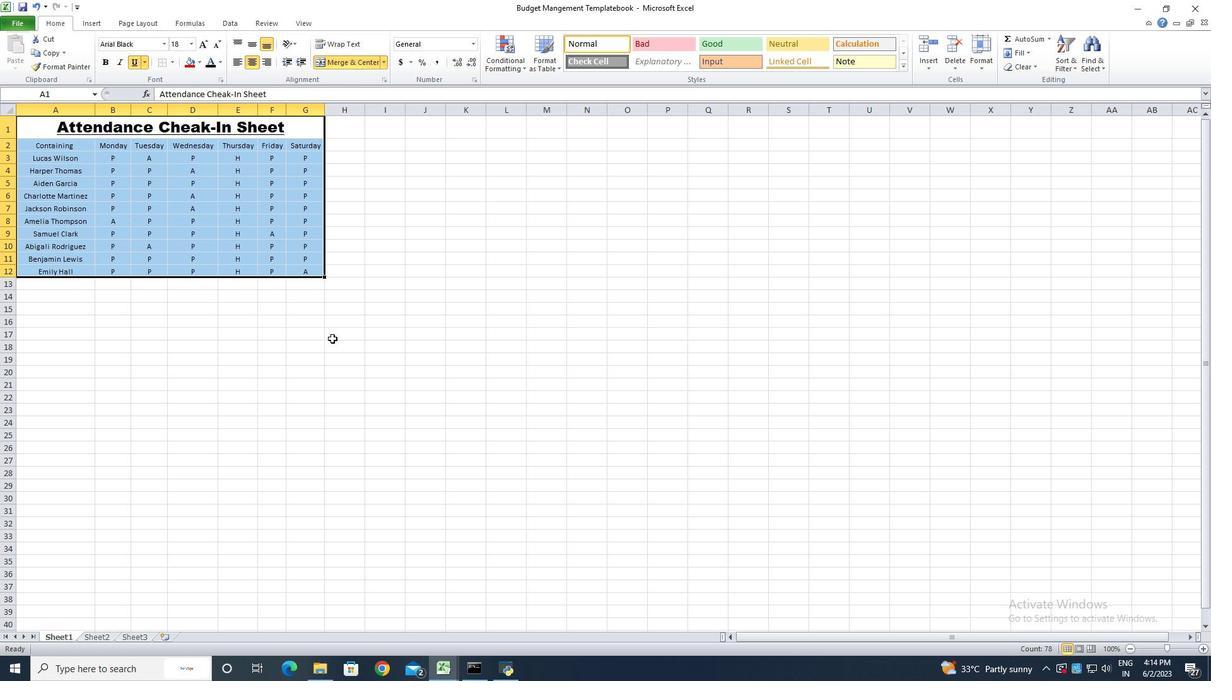 
Action: Mouse pressed left at (333, 337)
Screenshot: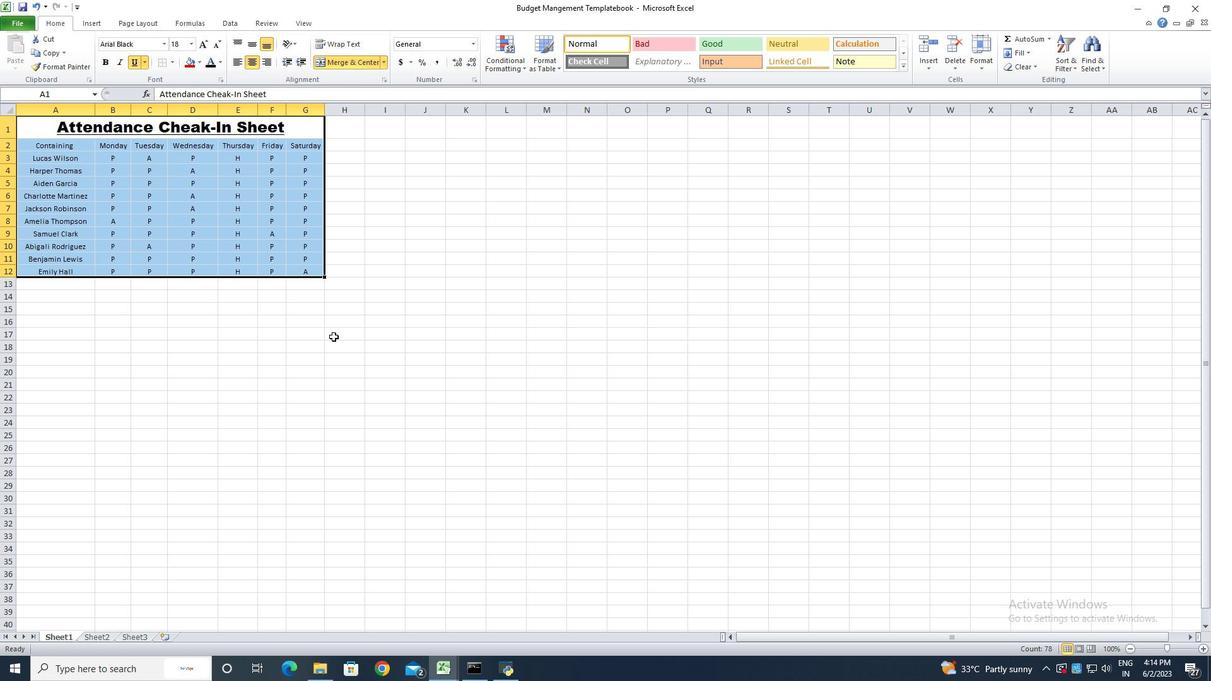 
Action: Key pressed ctrl+S<'\x13'><'\x13'>ctrl+S<'\x13'><'\x13'>
Screenshot: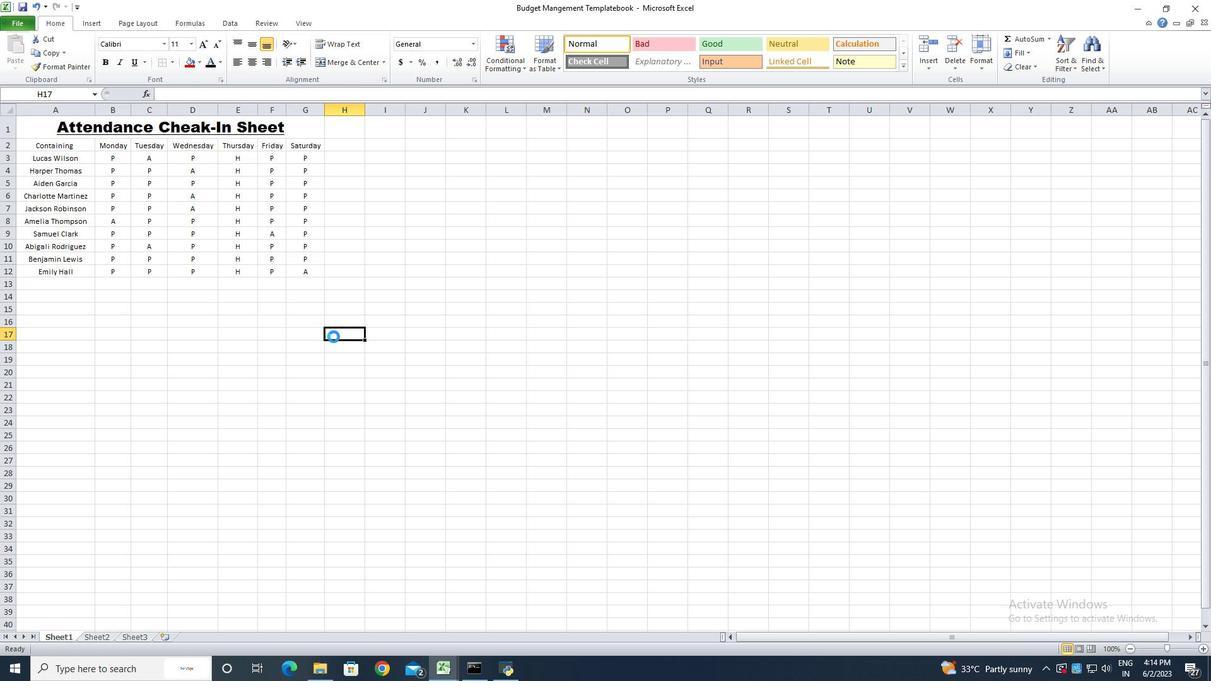 
